 Task: Change object animations to slow.
Action: Mouse moved to (549, 99)
Screenshot: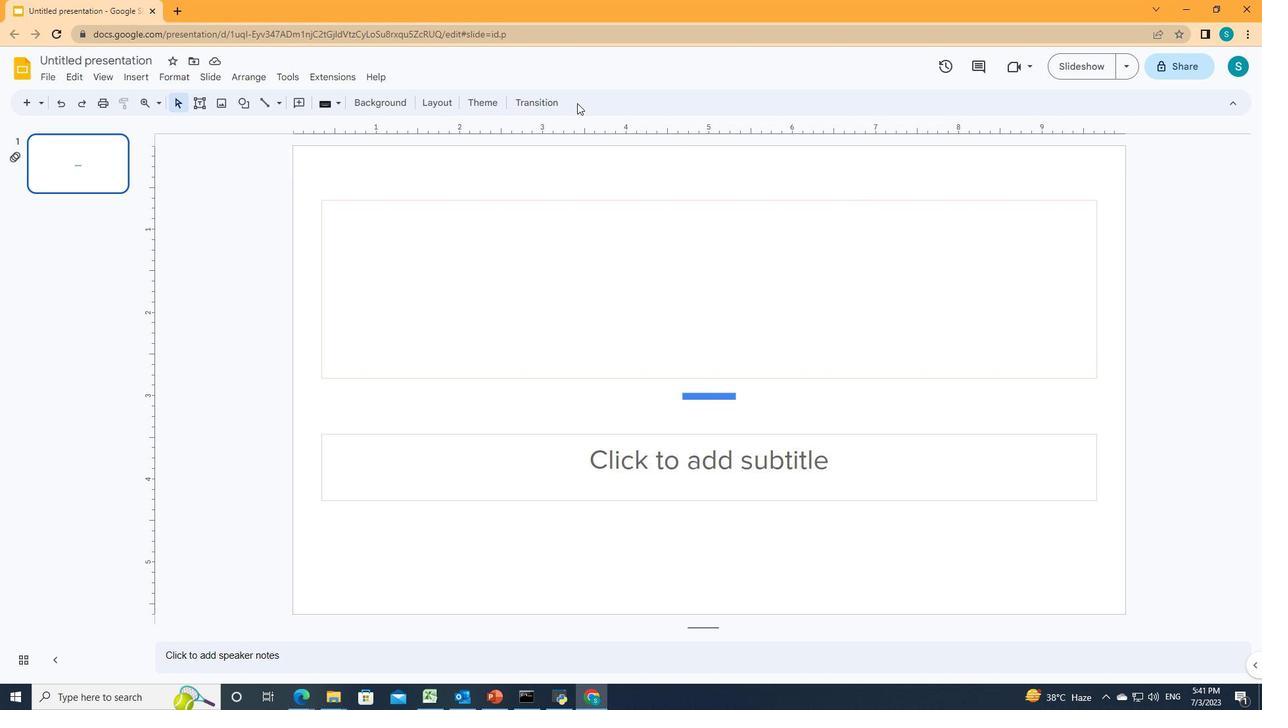 
Action: Mouse pressed left at (549, 99)
Screenshot: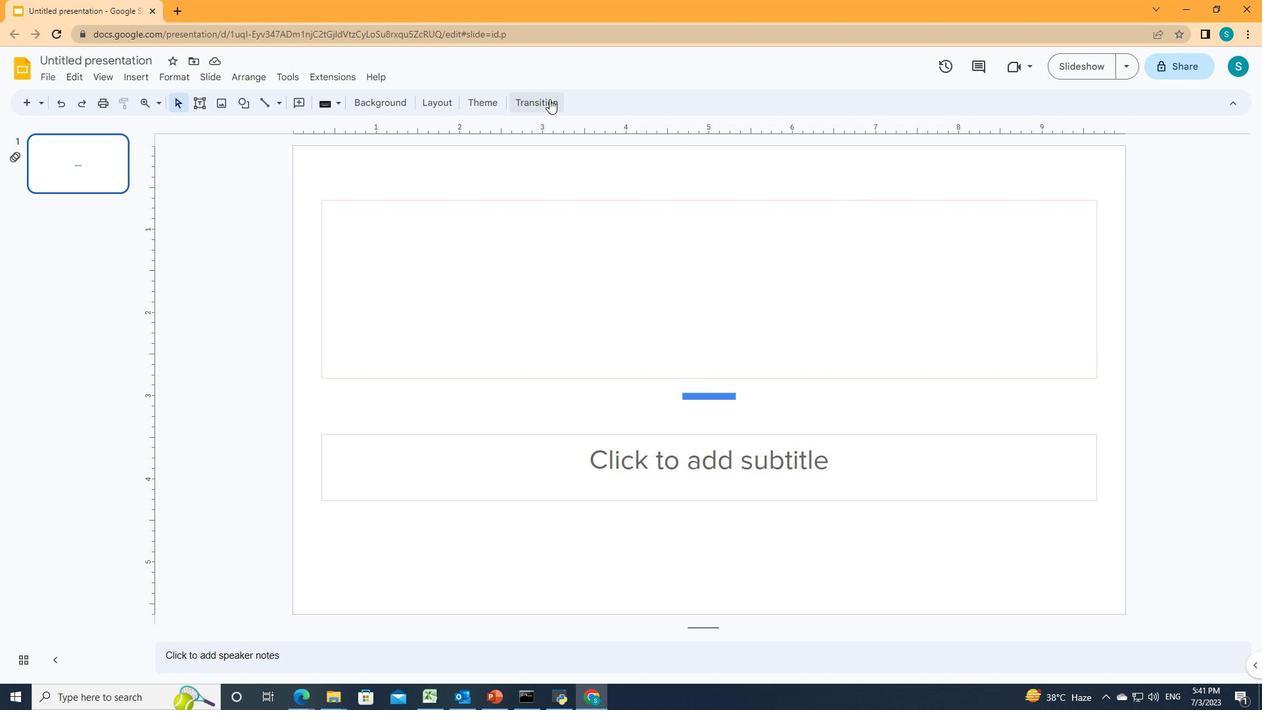 
Action: Mouse moved to (1068, 390)
Screenshot: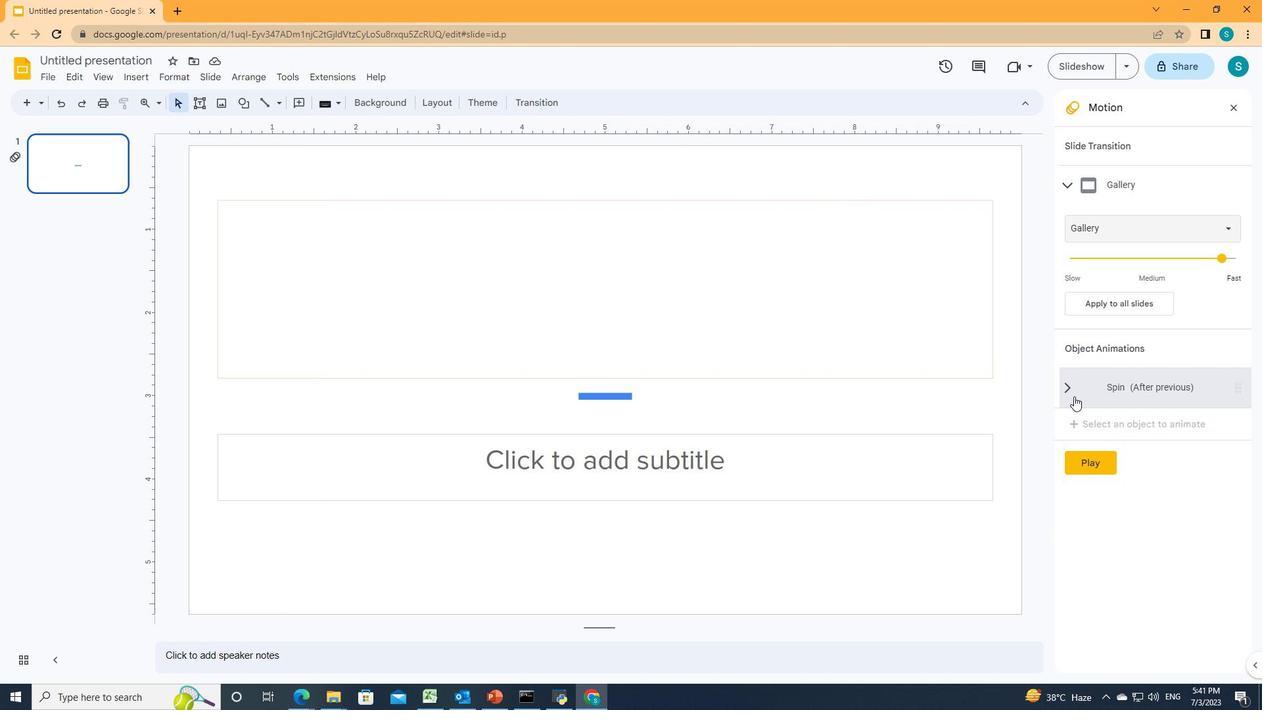 
Action: Mouse pressed left at (1068, 390)
Screenshot: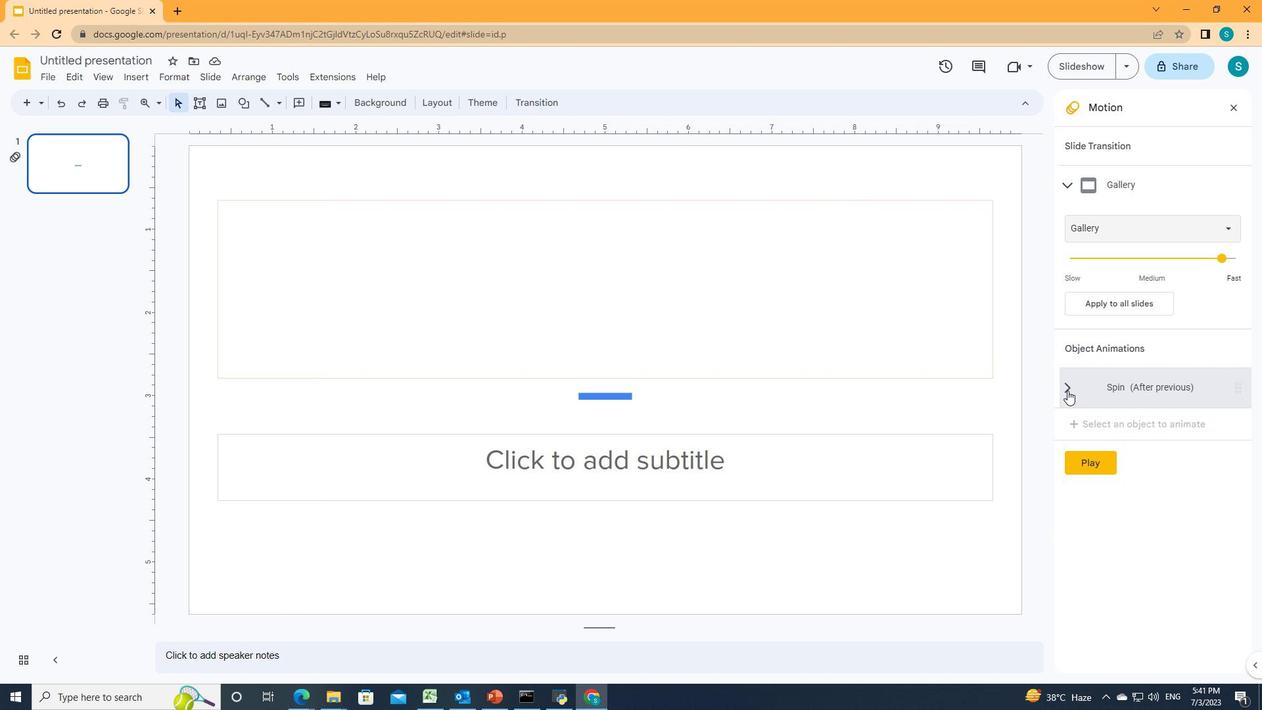 
Action: Mouse moved to (1145, 411)
Screenshot: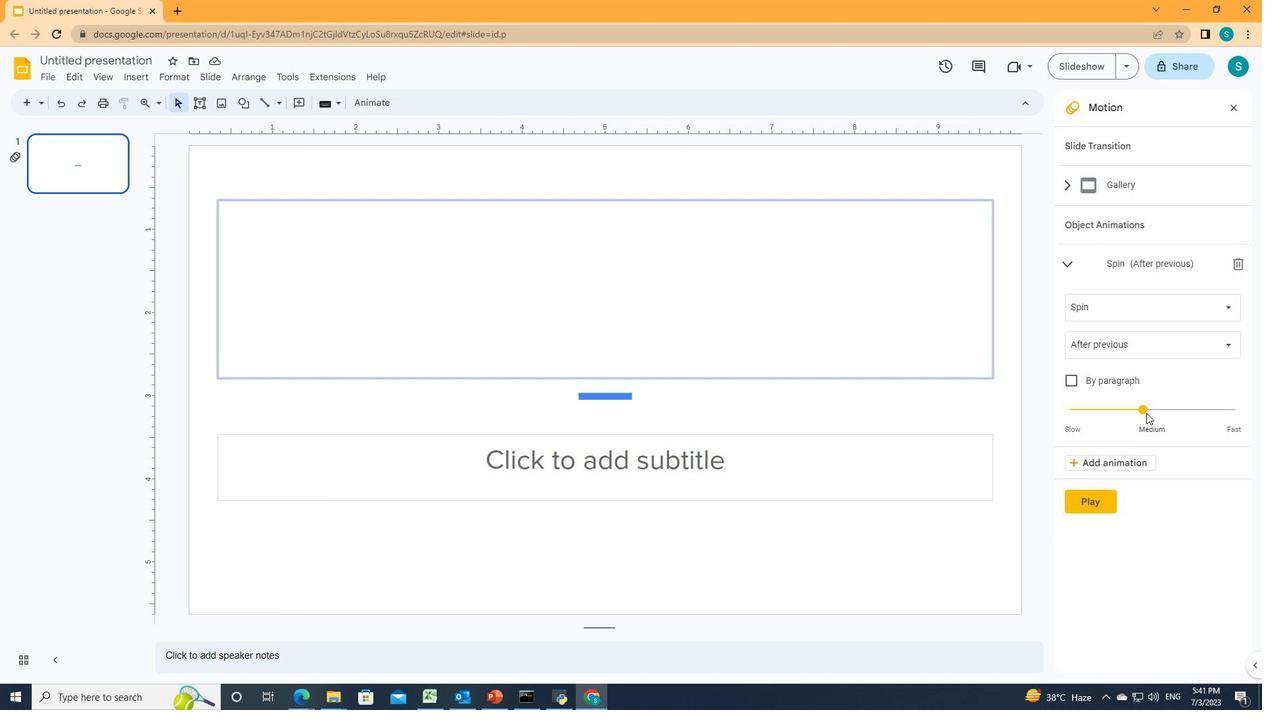 
Action: Mouse pressed left at (1145, 411)
Screenshot: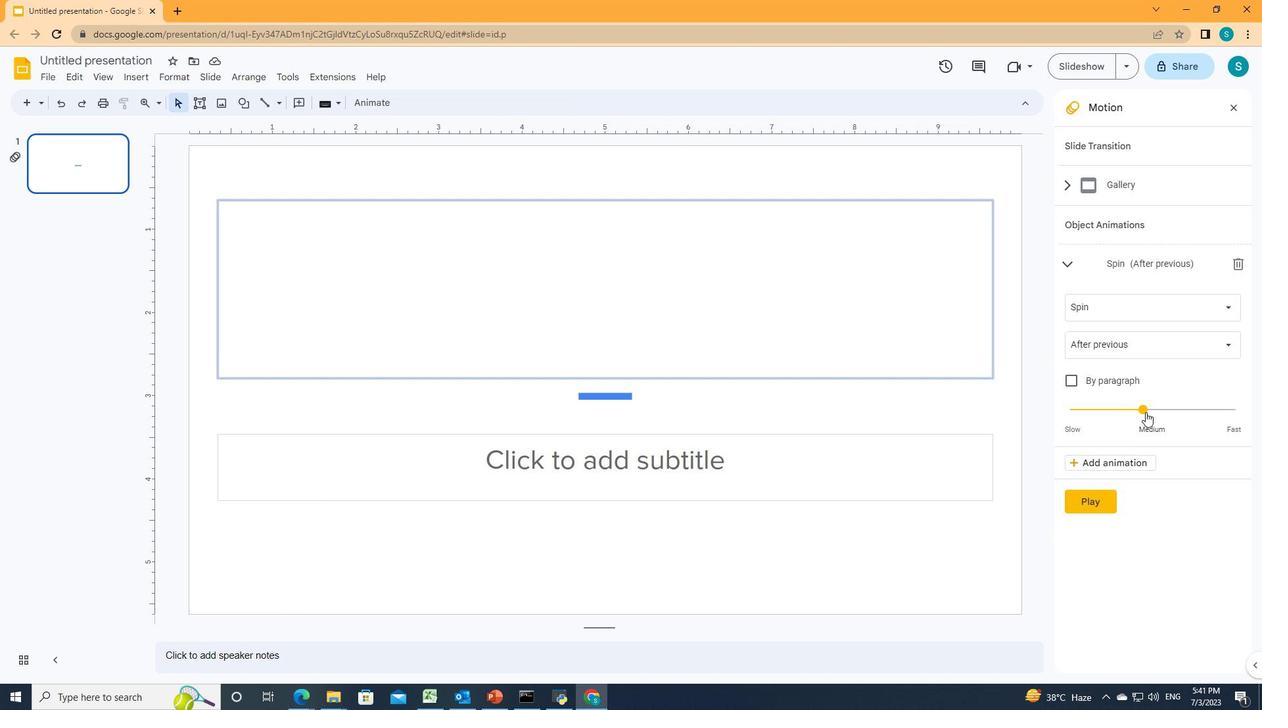
Action: Mouse moved to (1060, 441)
Screenshot: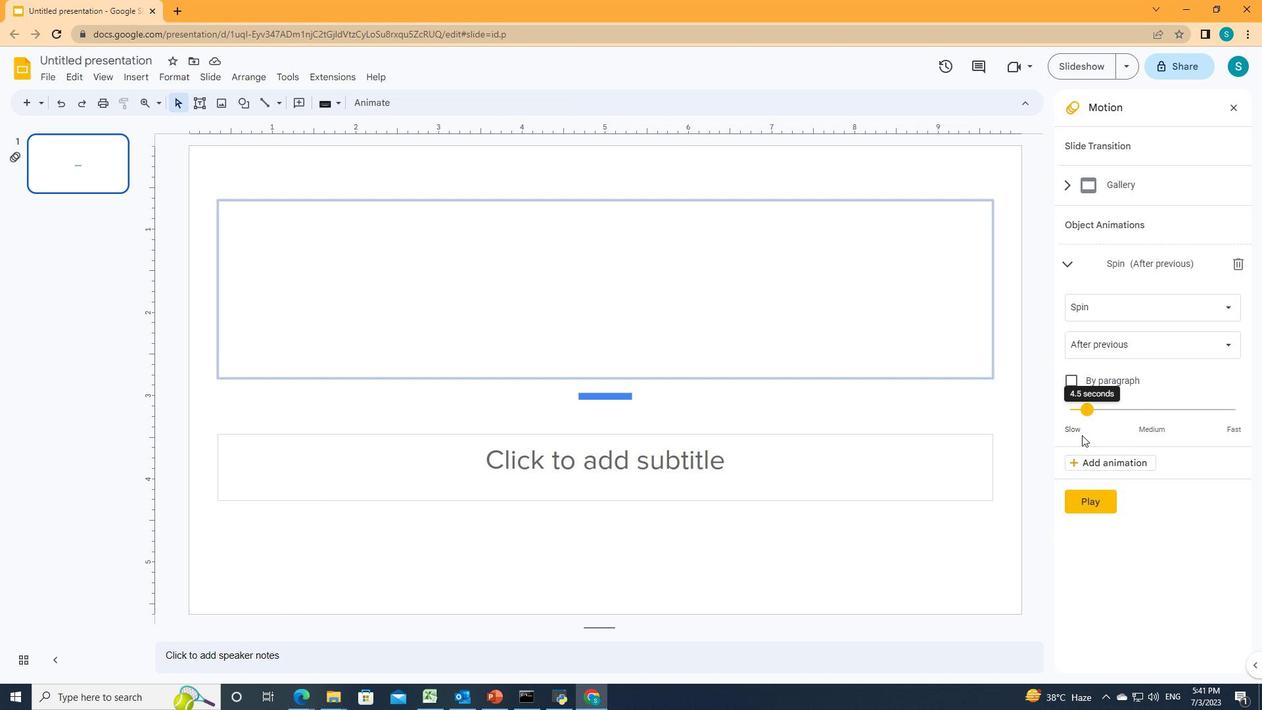 
